 Task: Create a task  Integrate a new online faxing system for a company's communications , assign it to team member softage.3@softage.net in the project AgileNova and update the status of the task to  At Risk , set the priority of the task to Medium
Action: Mouse moved to (69, 276)
Screenshot: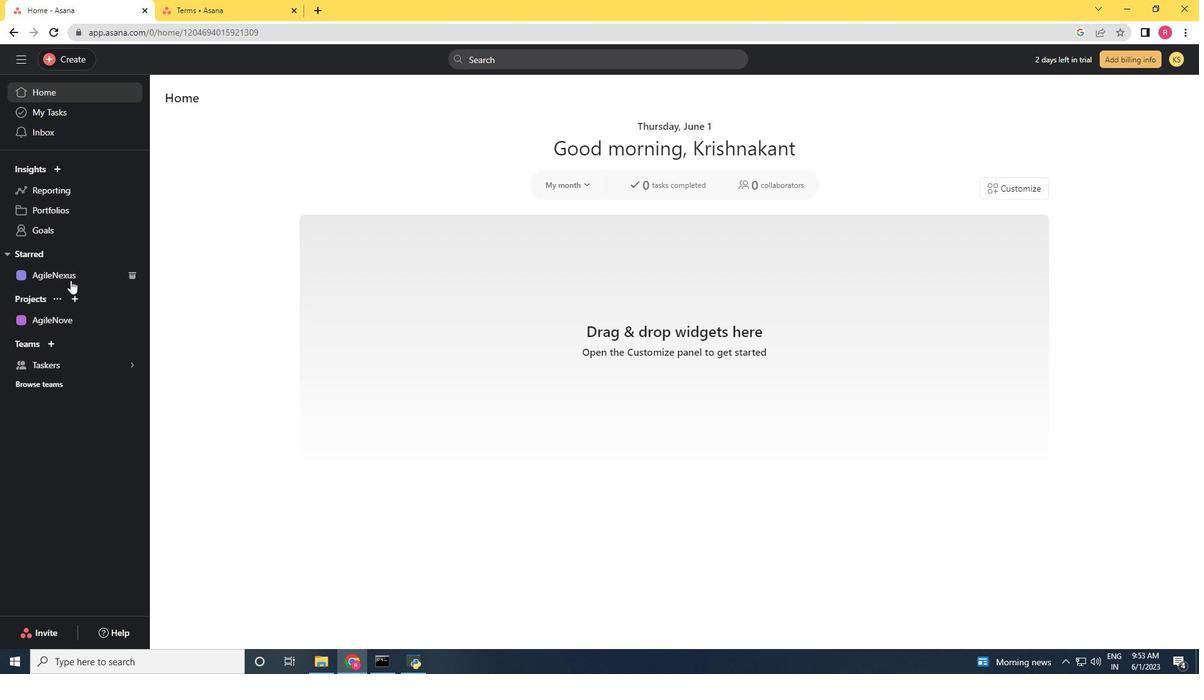 
Action: Mouse pressed left at (69, 276)
Screenshot: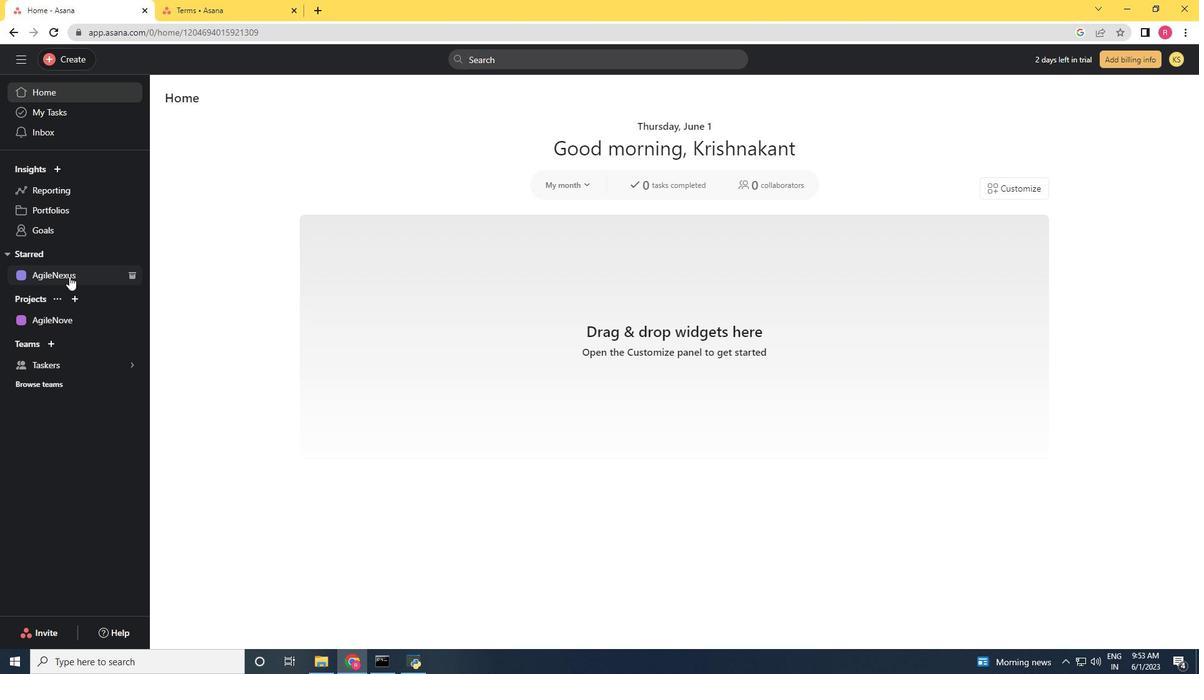 
Action: Mouse moved to (81, 56)
Screenshot: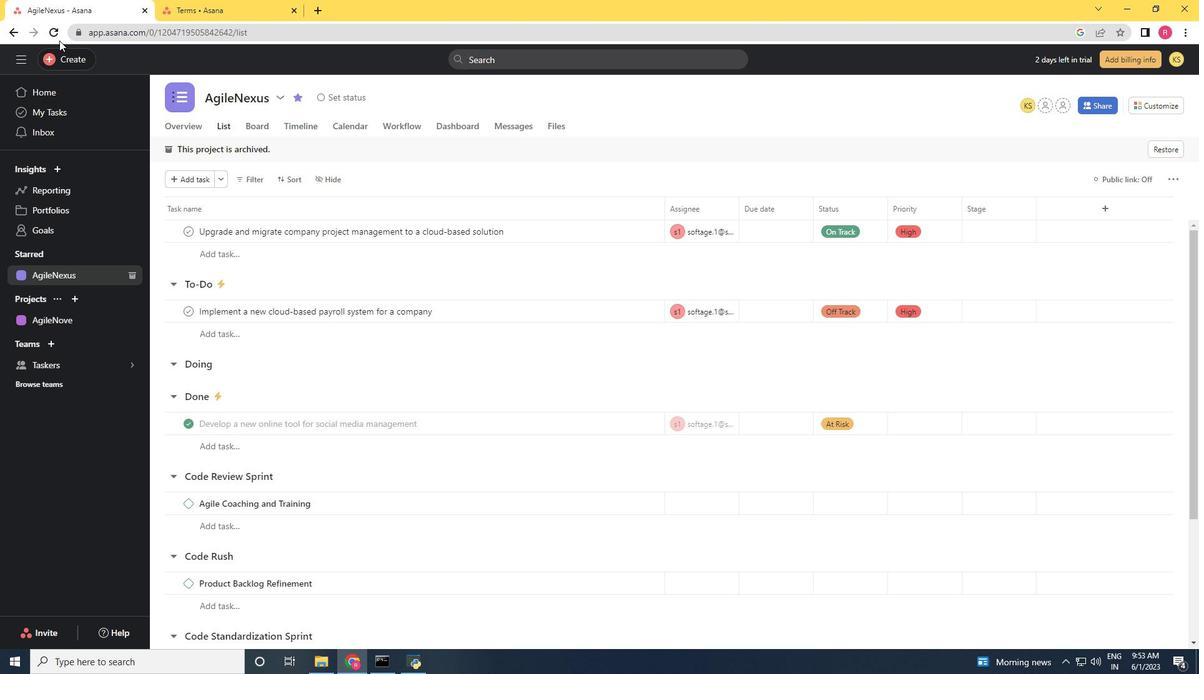 
Action: Mouse pressed left at (81, 56)
Screenshot: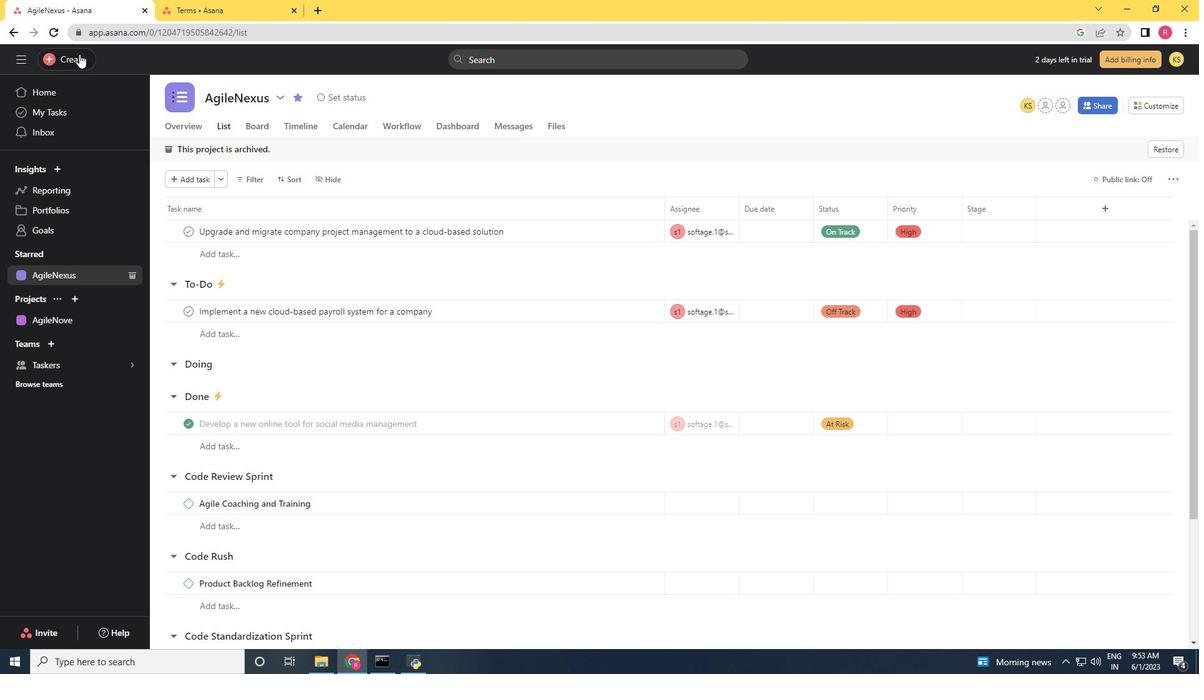 
Action: Mouse moved to (149, 58)
Screenshot: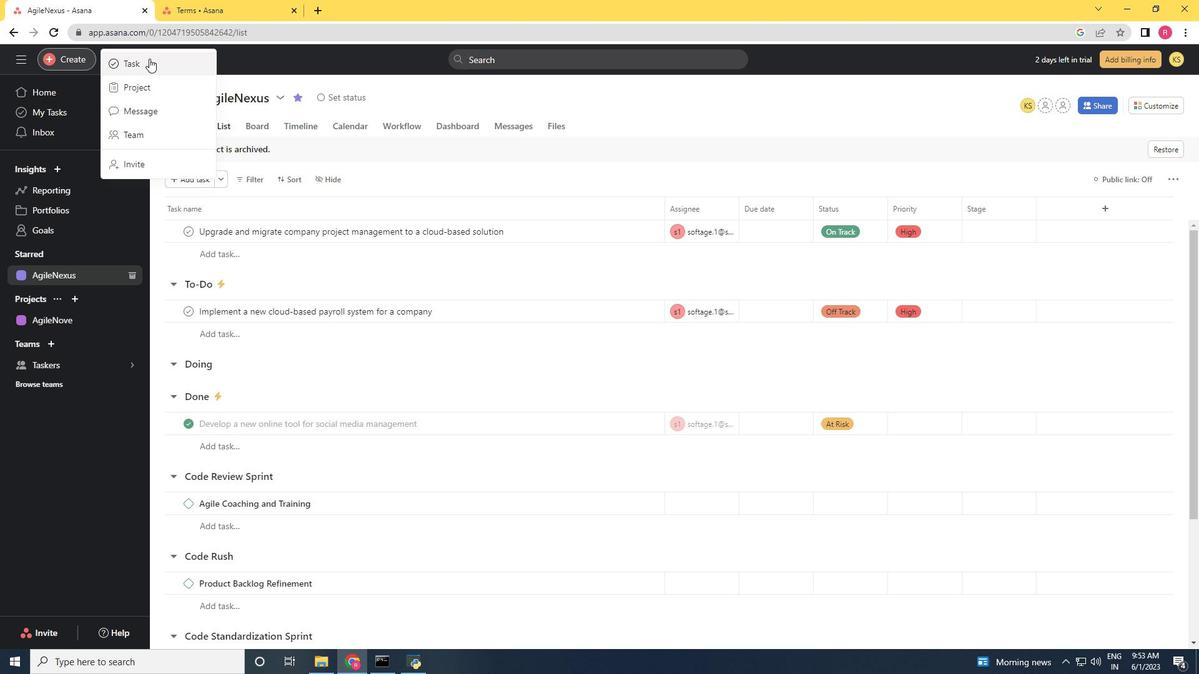 
Action: Mouse pressed left at (149, 58)
Screenshot: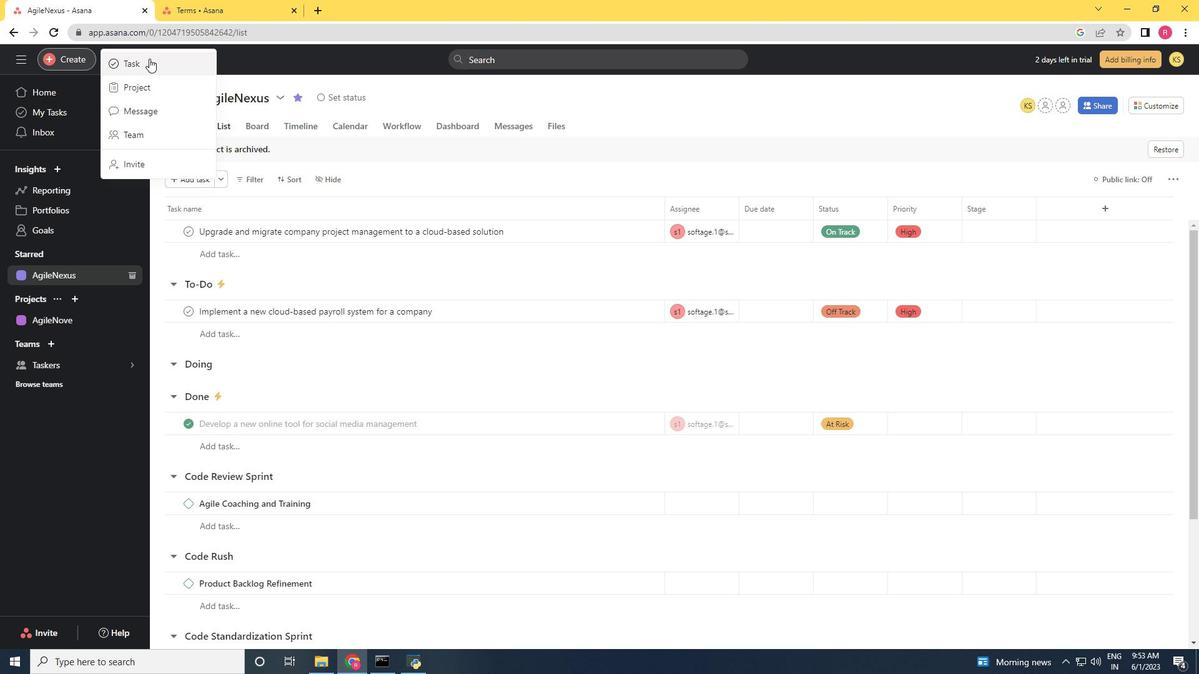 
Action: Key pressed <Key.shift>Integrate<Key.space>a<Key.space>new<Key.space>online<Key.space>faxig<Key.space><Key.backspace><Key.backspace><Key.backspace><Key.backspace>xing<Key.space>sya<Key.backspace>stem<Key.space>for<Key.space>a<Key.space>company's<Key.space>communications
Screenshot: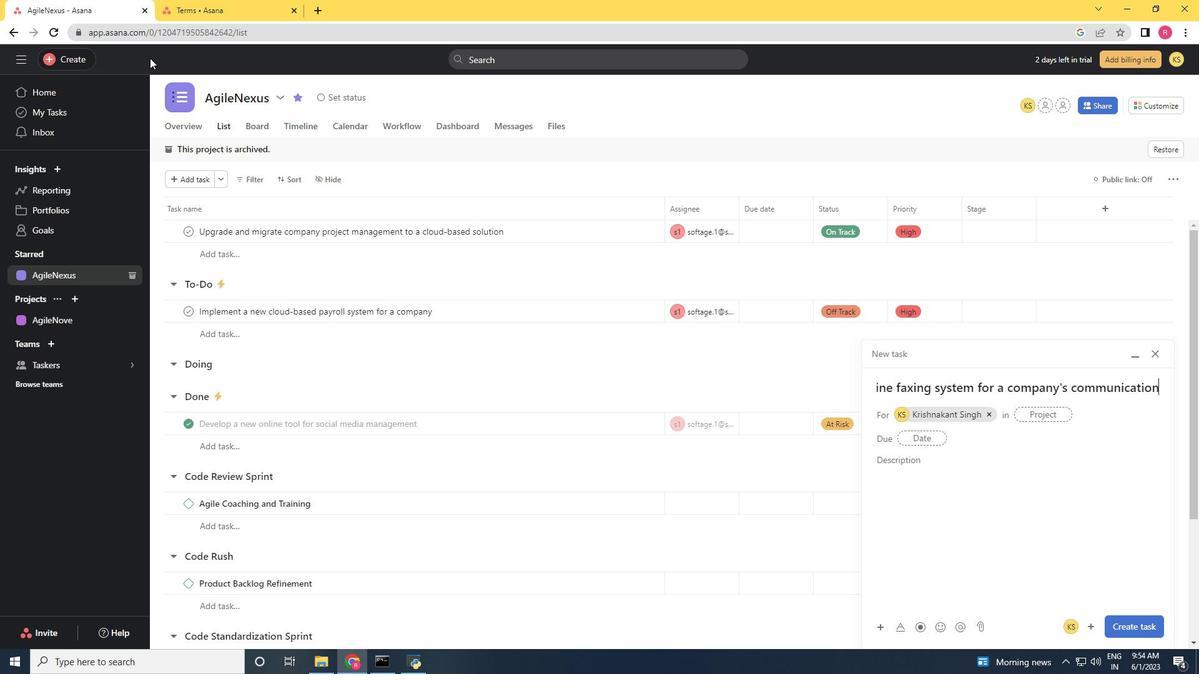 
Action: Mouse moved to (982, 417)
Screenshot: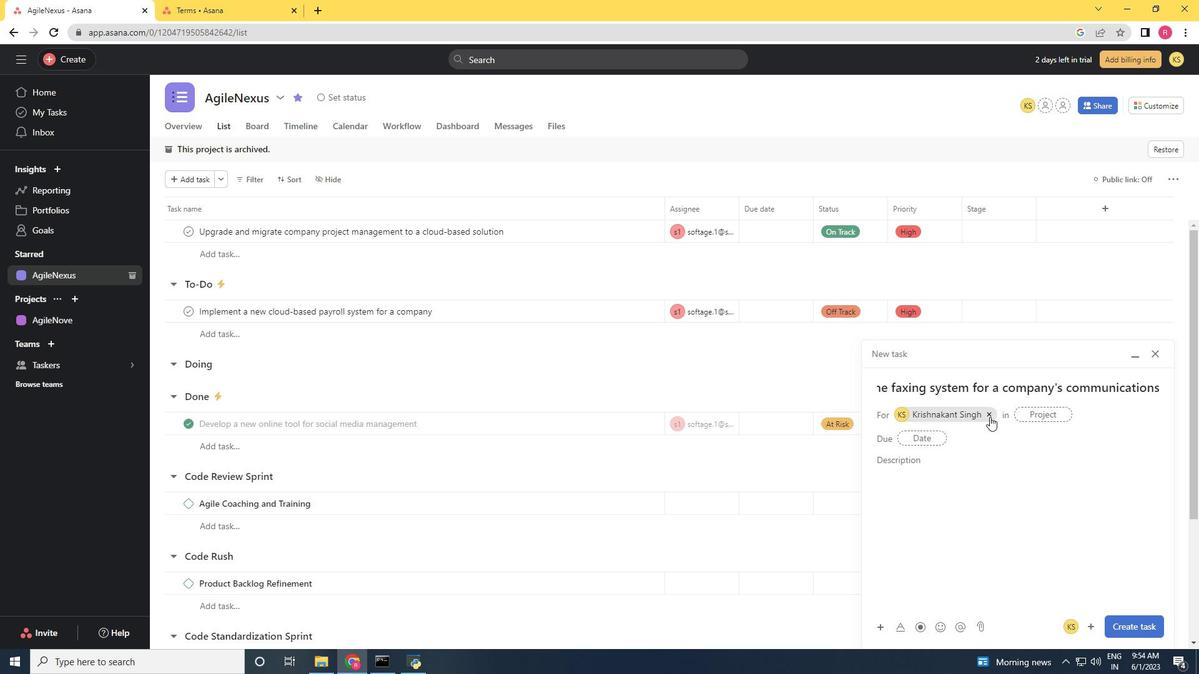 
Action: Mouse pressed left at (982, 417)
Screenshot: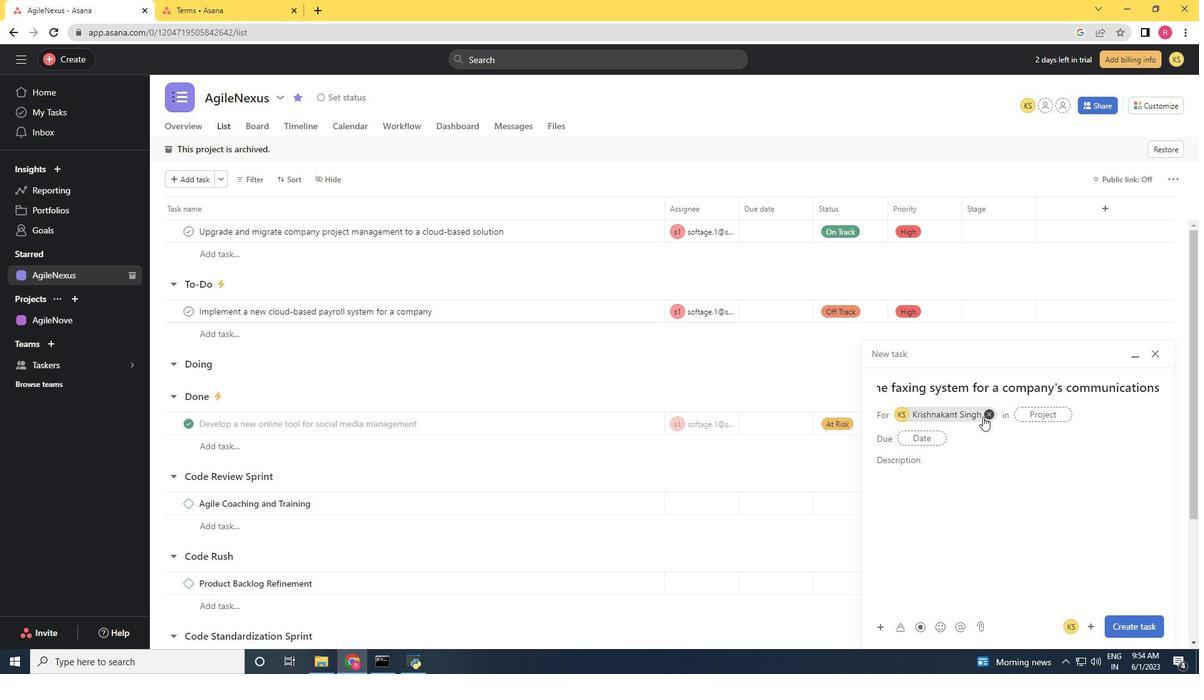 
Action: Mouse moved to (919, 408)
Screenshot: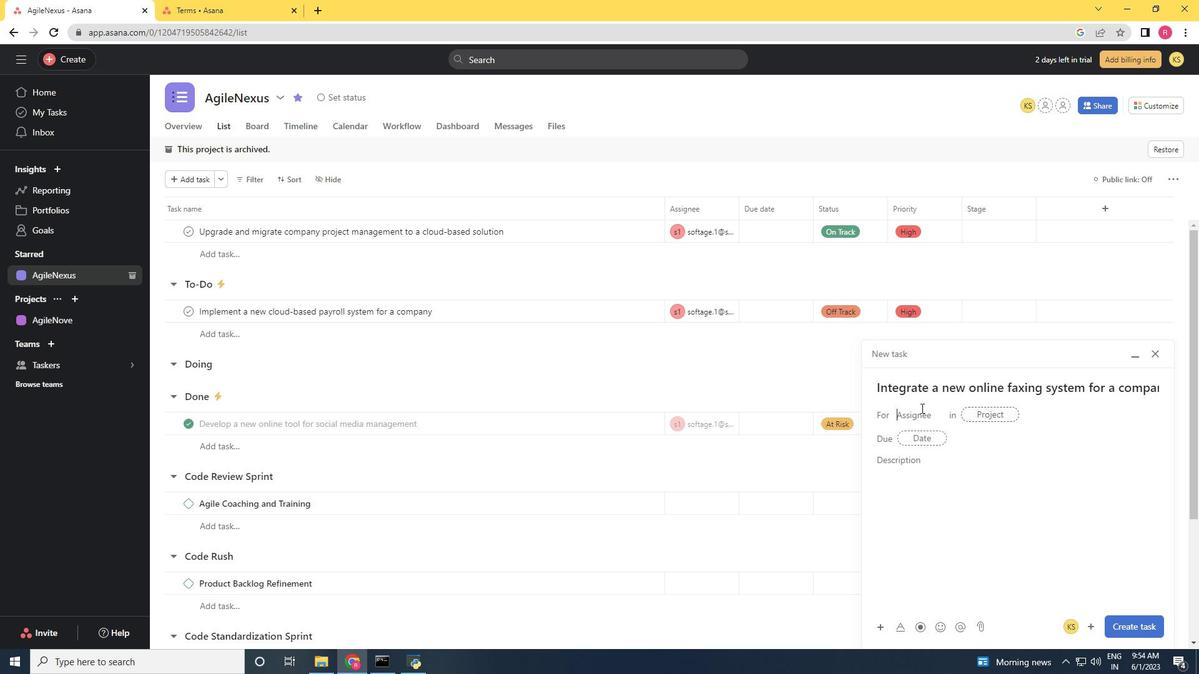 
Action: Key pressed softage.3<Key.shift>@softage.net
Screenshot: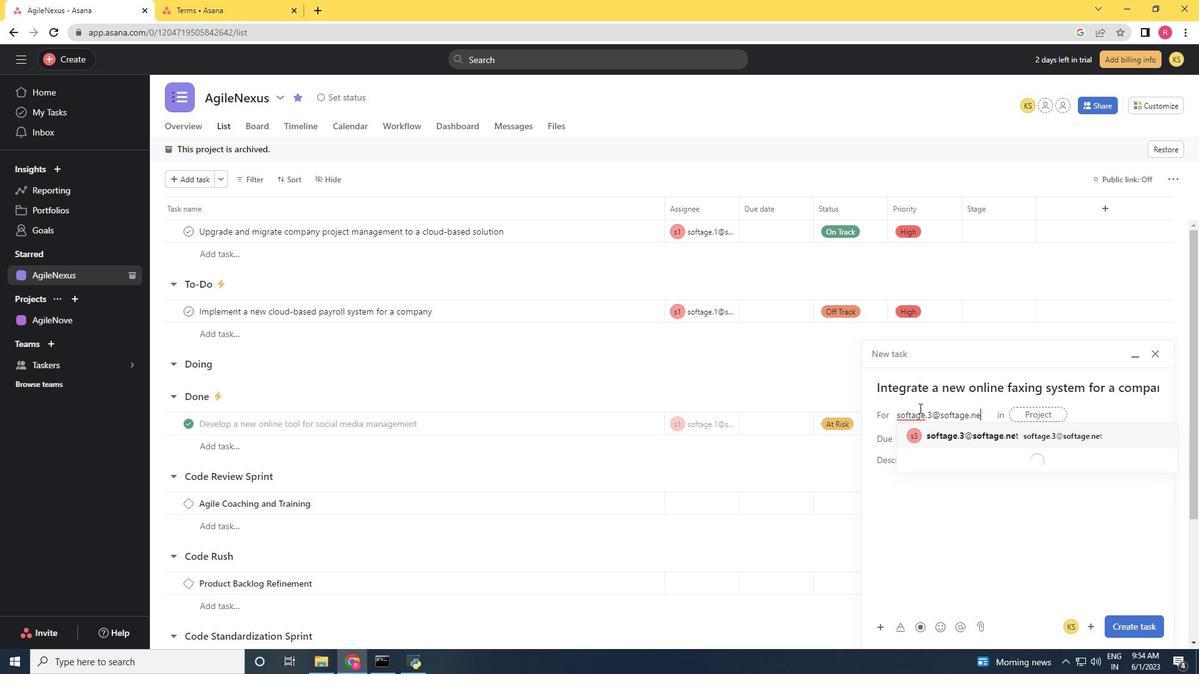 
Action: Mouse moved to (931, 429)
Screenshot: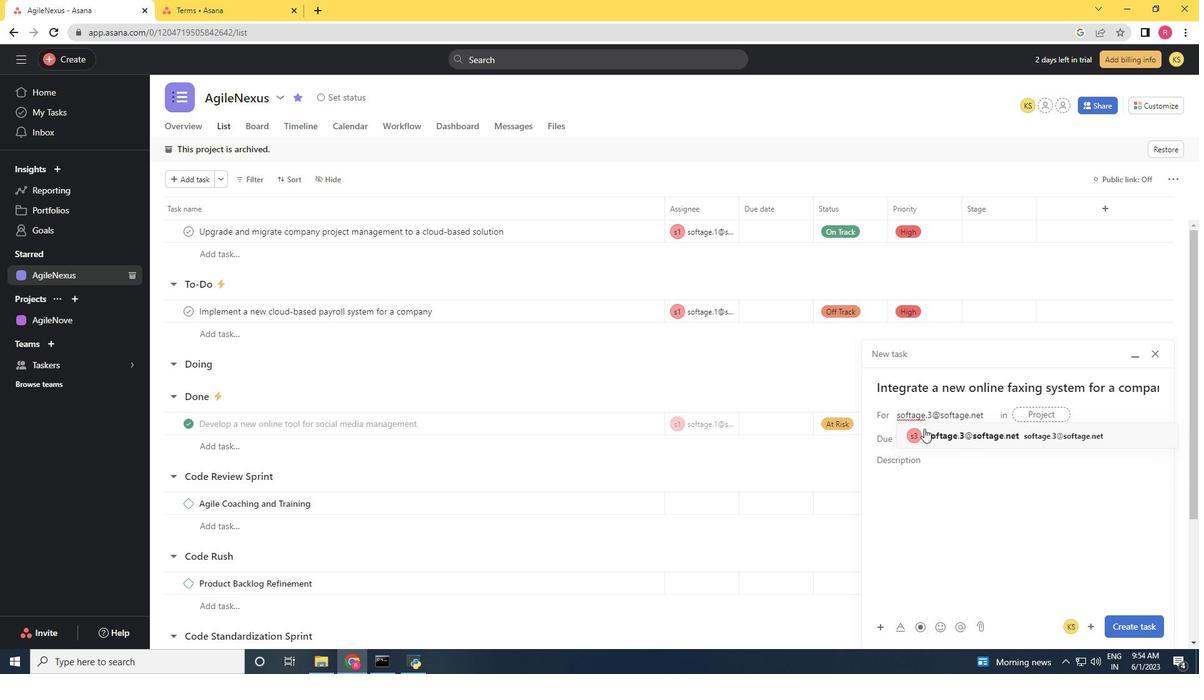 
Action: Mouse pressed left at (931, 429)
Screenshot: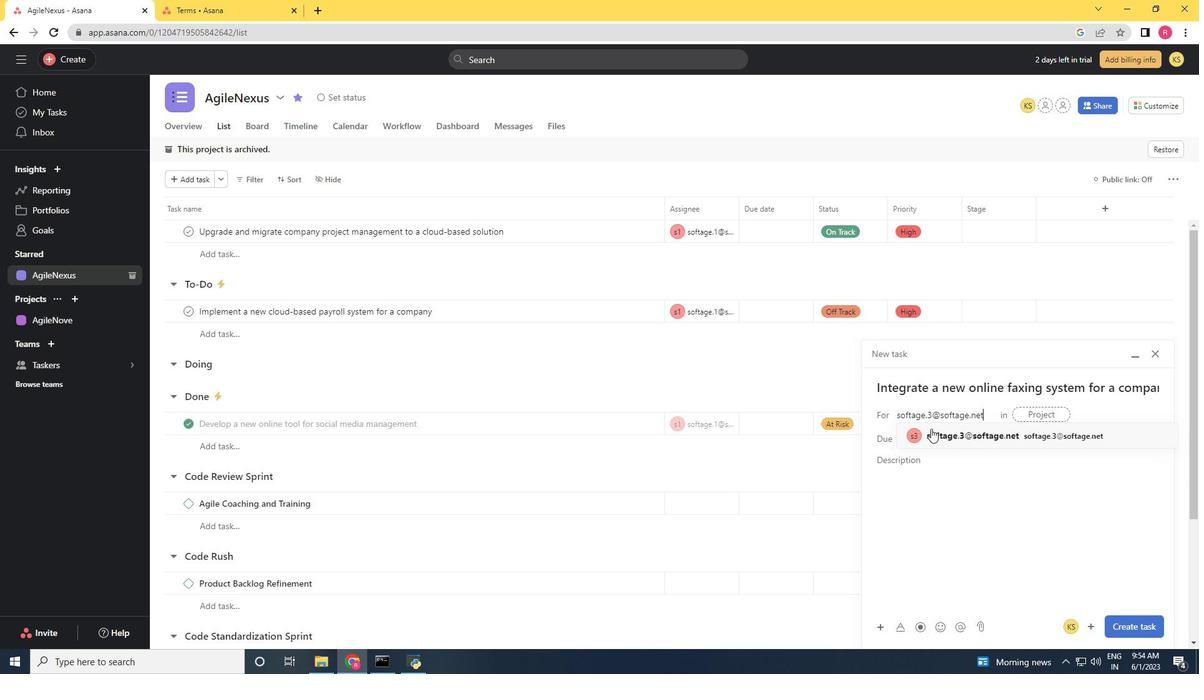 
Action: Mouse moved to (816, 462)
Screenshot: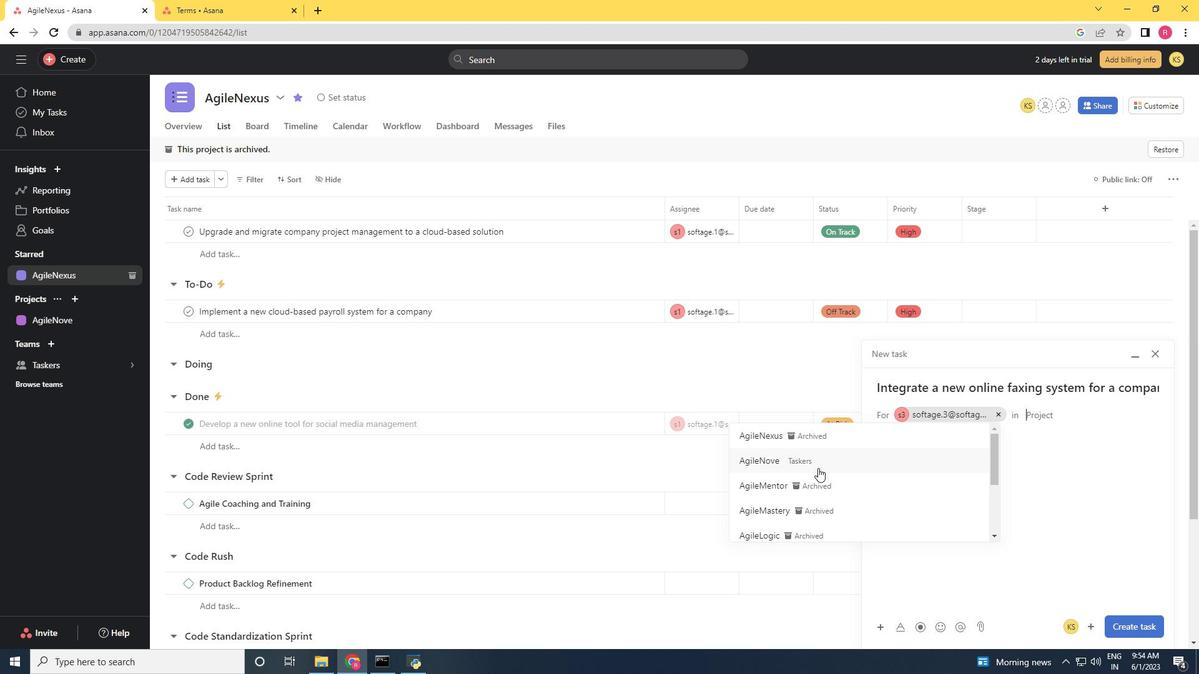 
Action: Mouse pressed left at (816, 462)
Screenshot: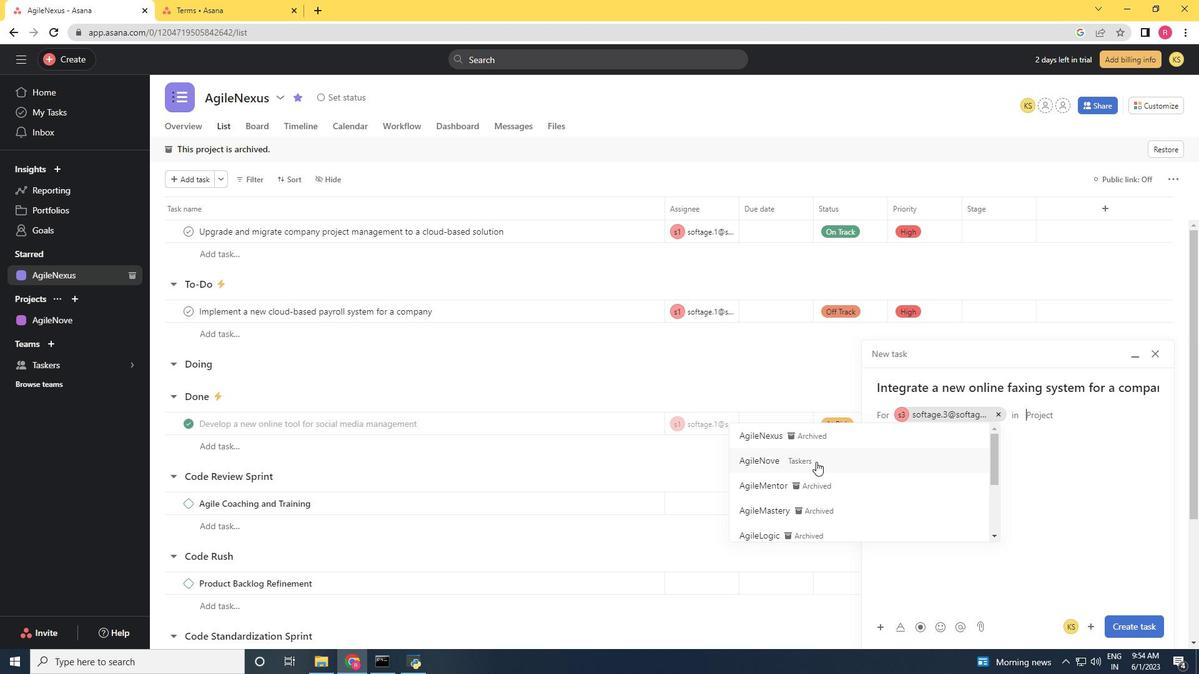 
Action: Mouse moved to (949, 467)
Screenshot: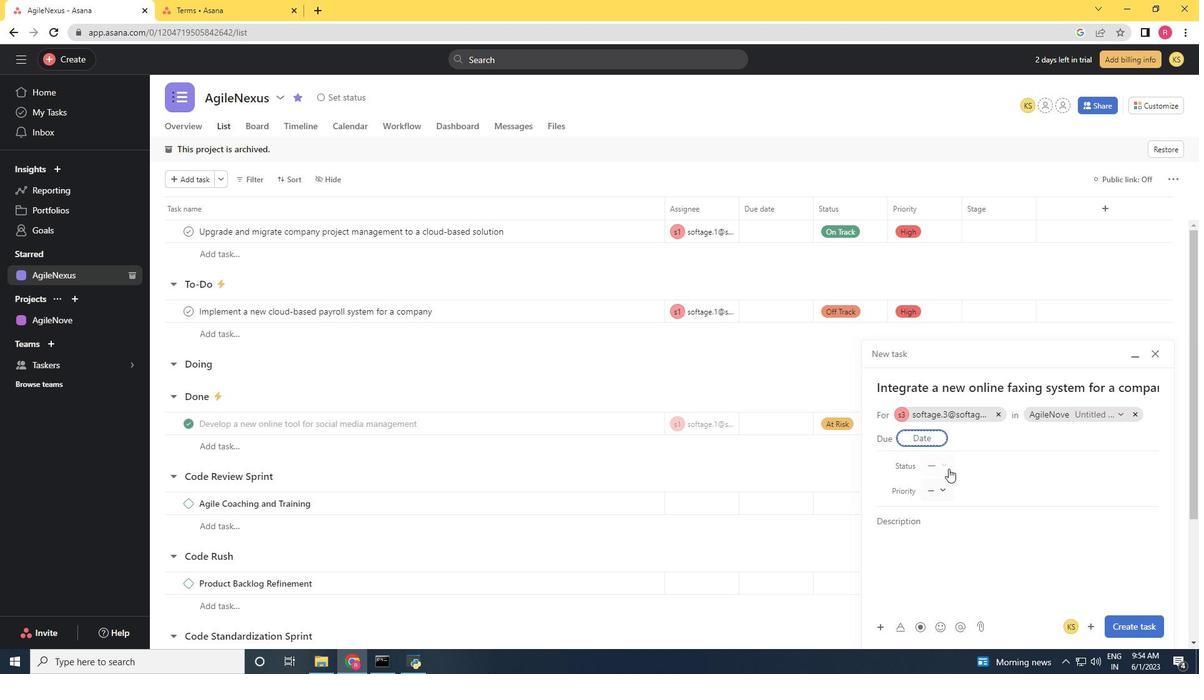 
Action: Mouse pressed left at (949, 467)
Screenshot: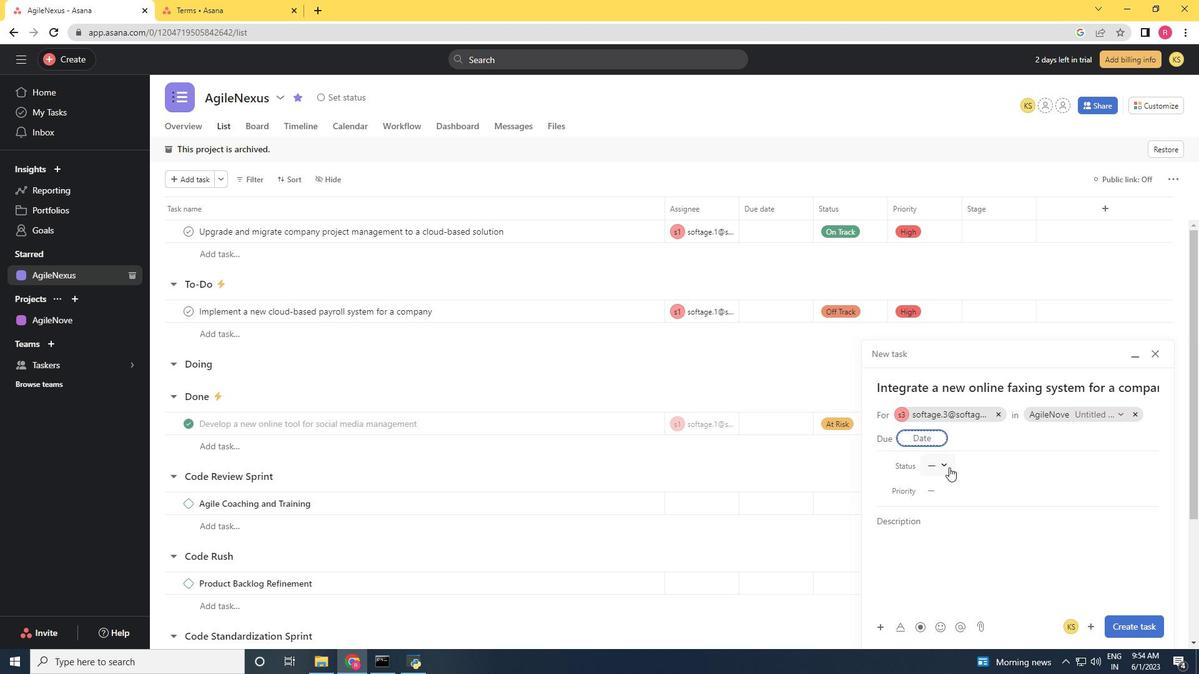 
Action: Mouse moved to (981, 549)
Screenshot: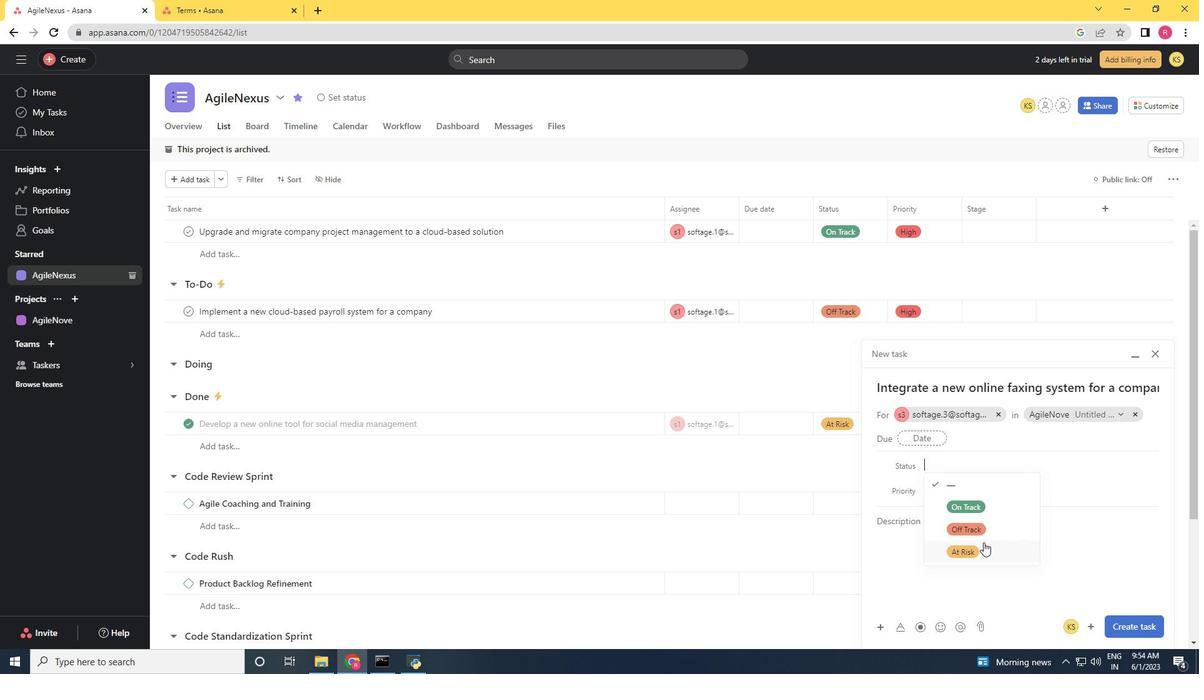 
Action: Mouse pressed left at (981, 549)
Screenshot: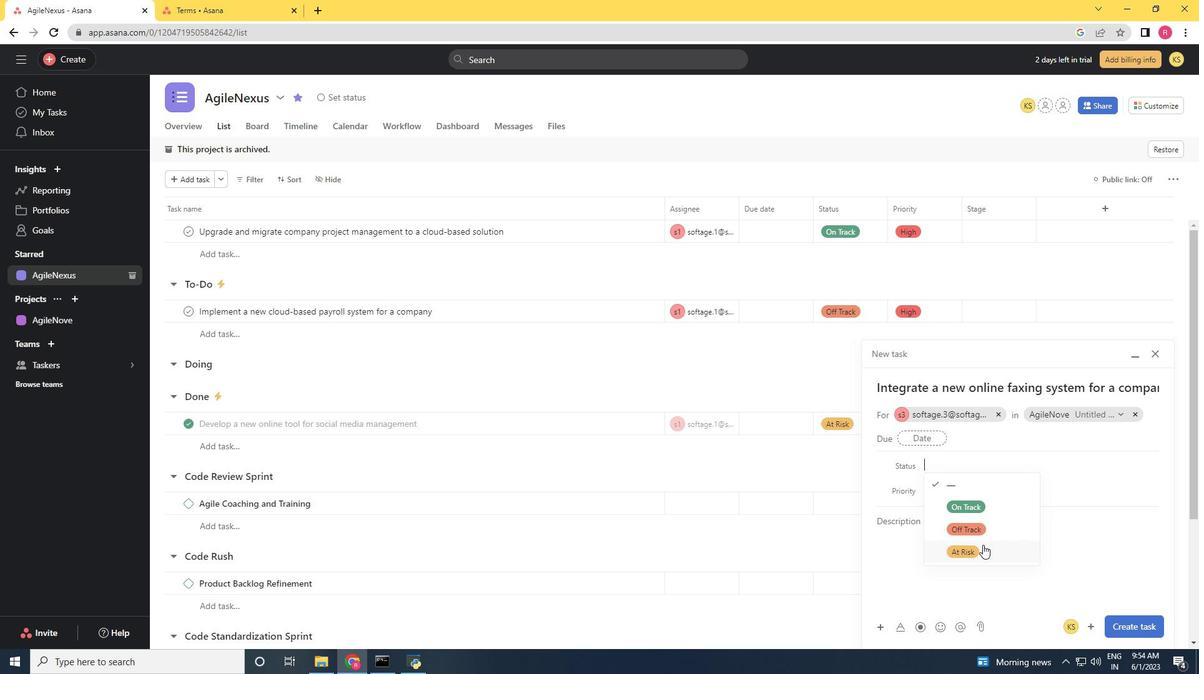 
Action: Mouse moved to (941, 495)
Screenshot: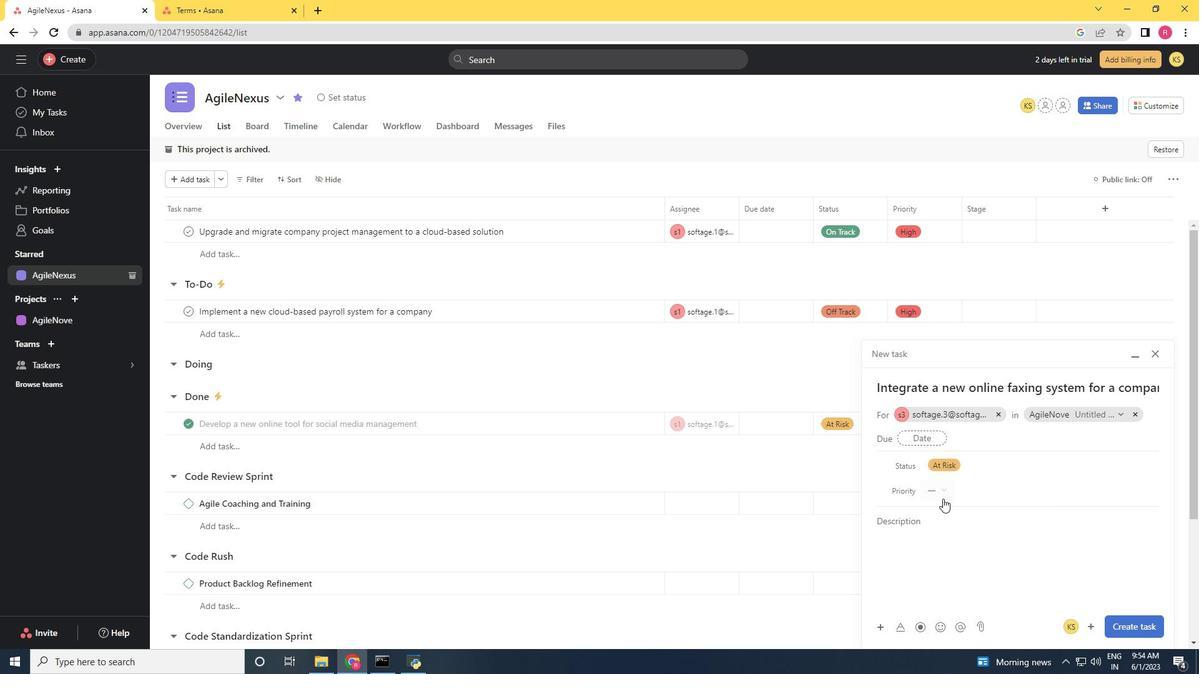 
Action: Mouse pressed left at (941, 495)
Screenshot: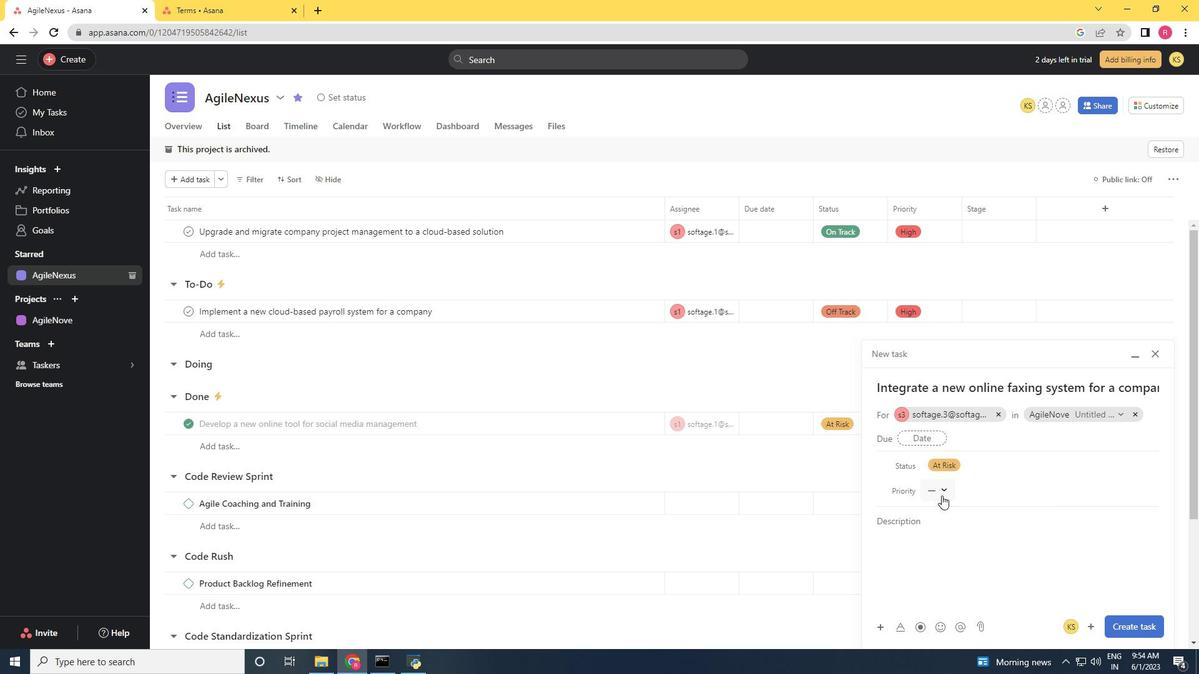 
Action: Mouse moved to (986, 552)
Screenshot: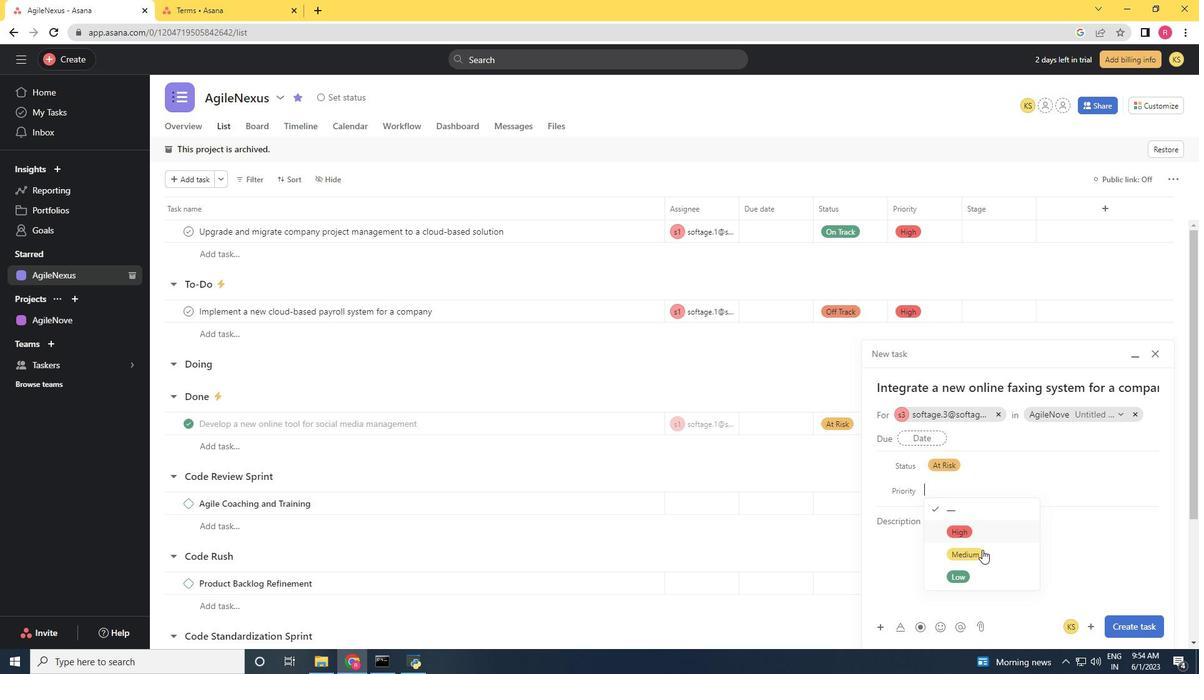 
Action: Mouse pressed left at (986, 552)
Screenshot: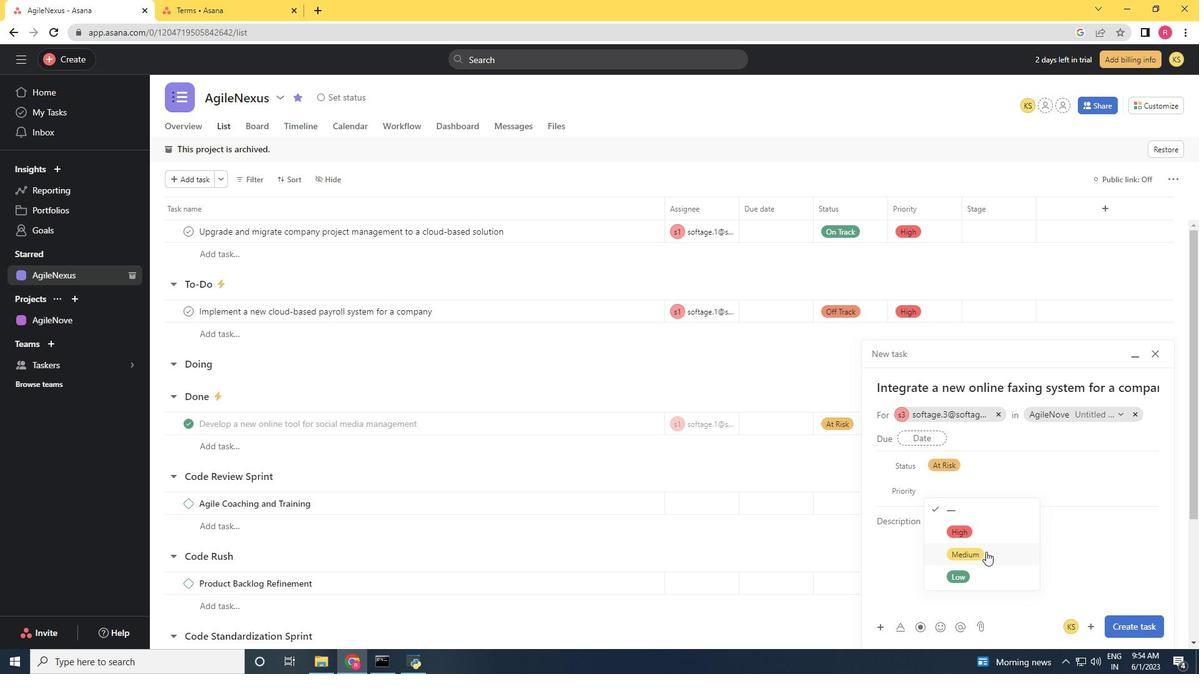 
Action: Mouse moved to (1140, 626)
Screenshot: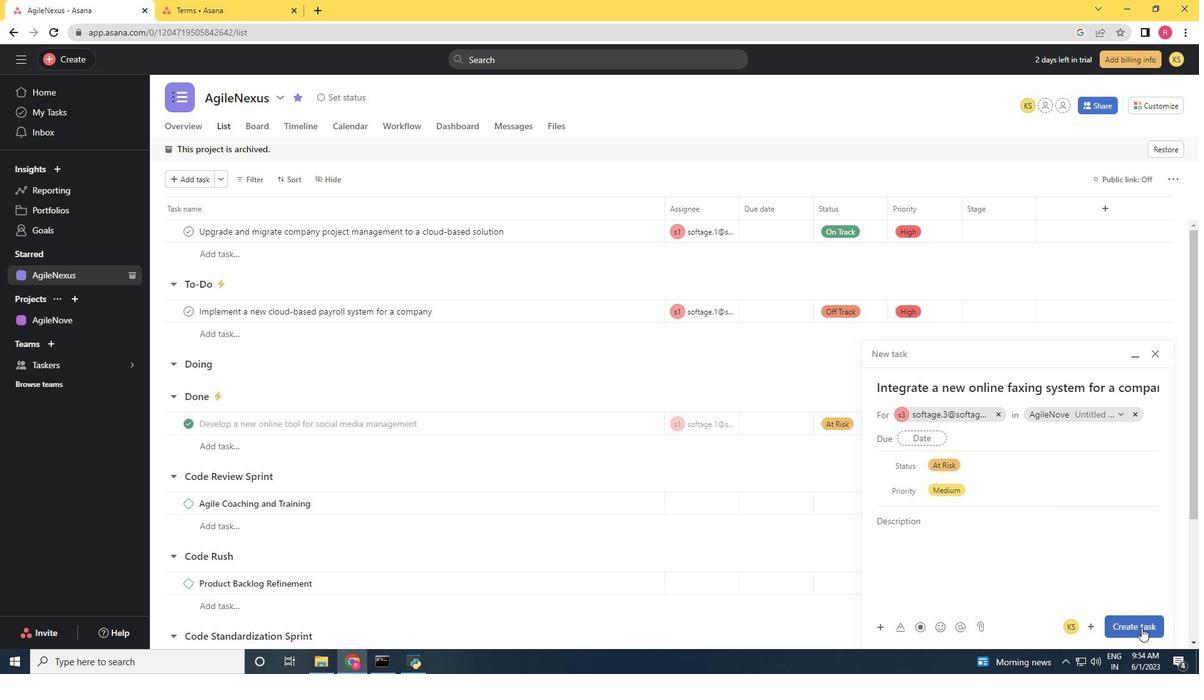 
Action: Mouse pressed left at (1140, 626)
Screenshot: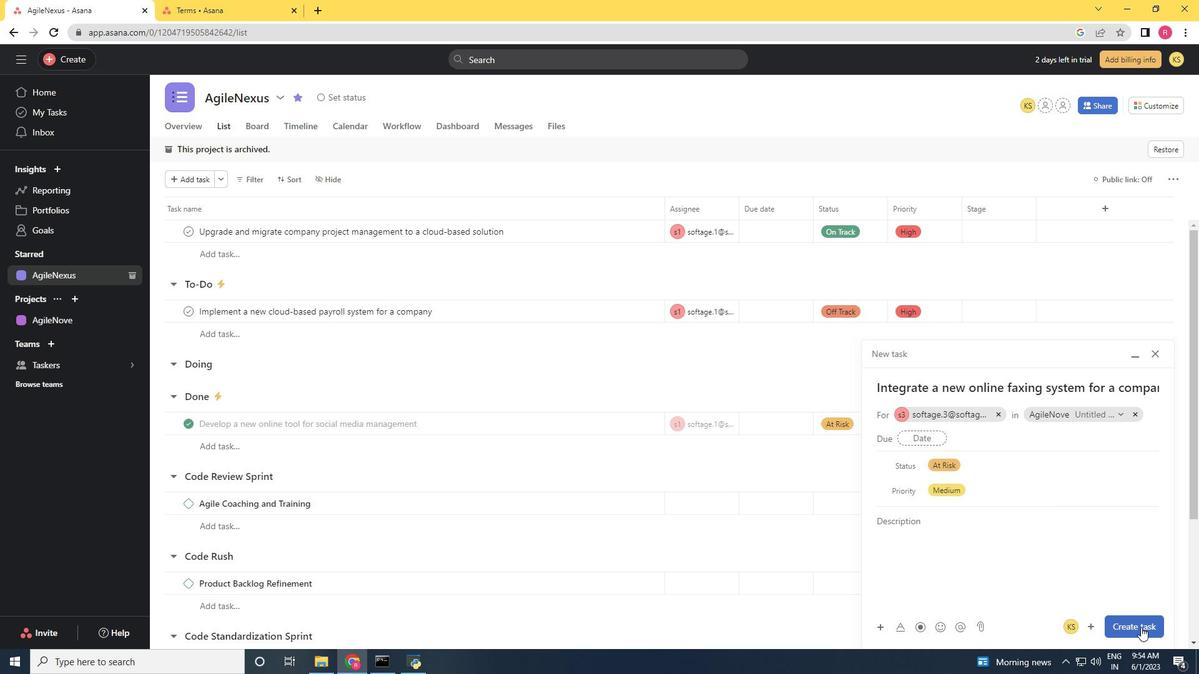 
Action: Mouse moved to (1190, 569)
Screenshot: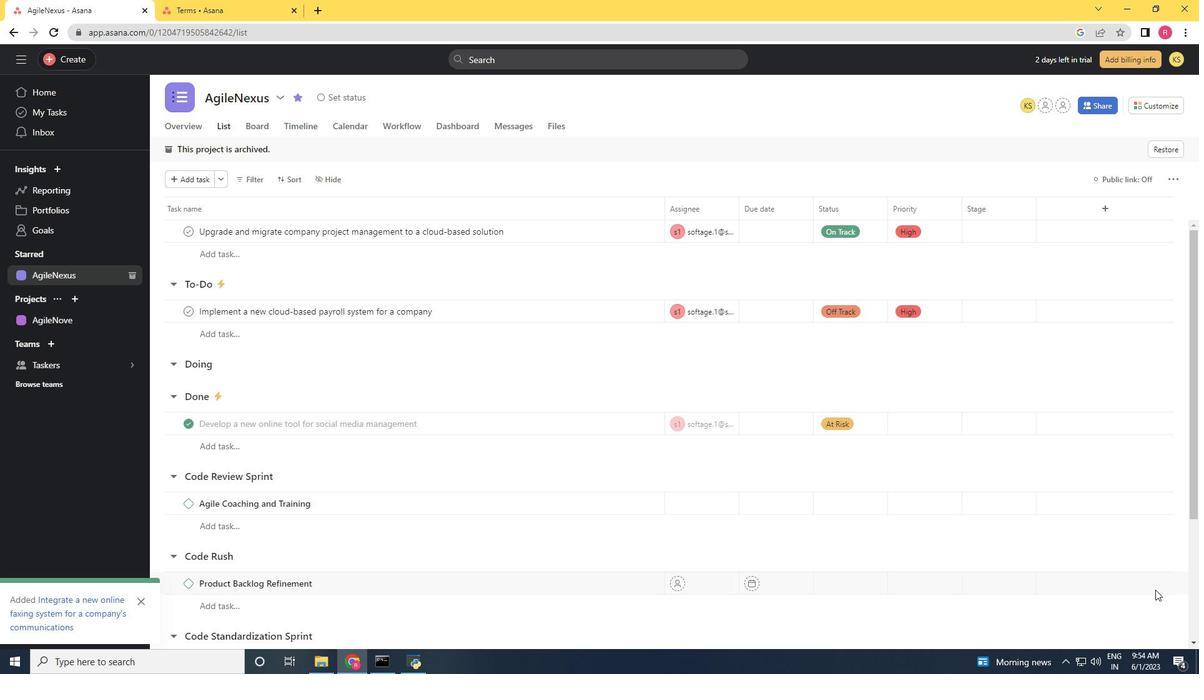 
Action: Mouse scrolled (1190, 570) with delta (0, 0)
Screenshot: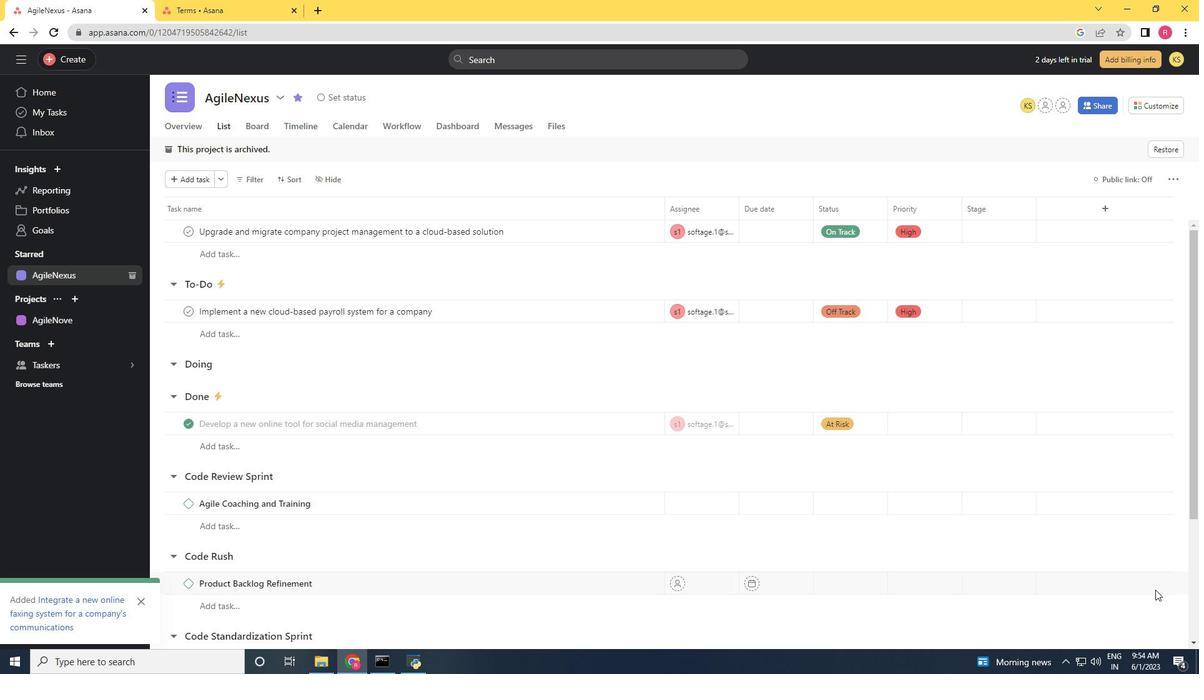 
Action: Mouse moved to (80, 317)
Screenshot: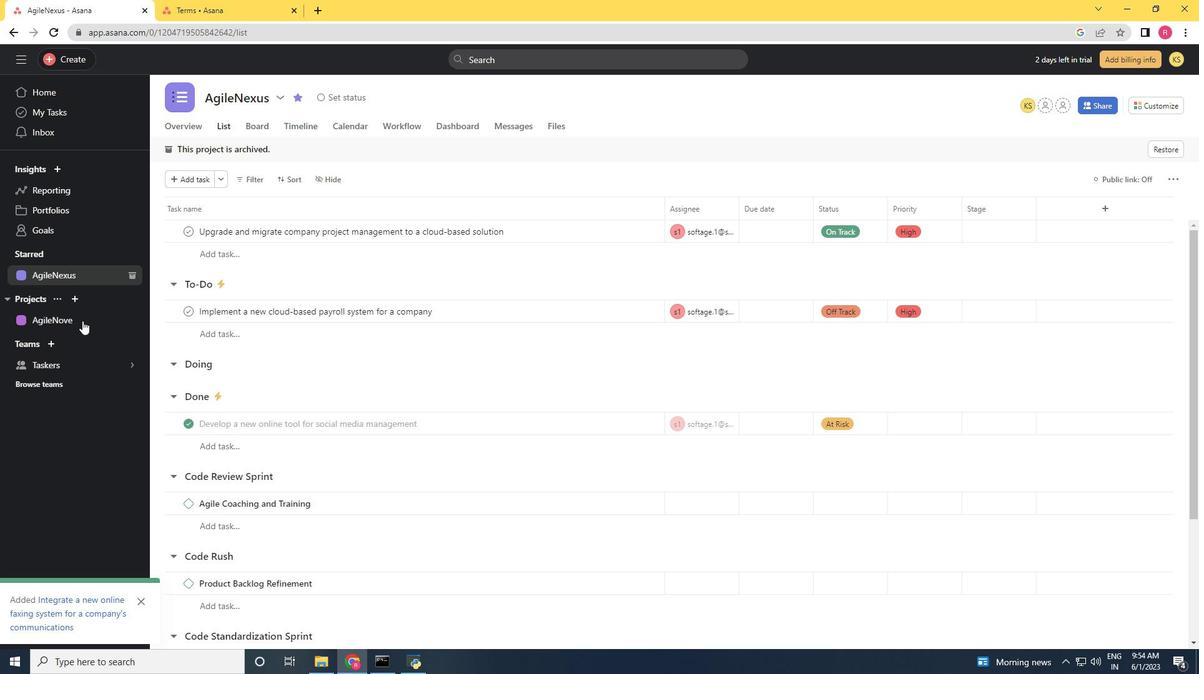 
Action: Mouse pressed left at (80, 317)
Screenshot: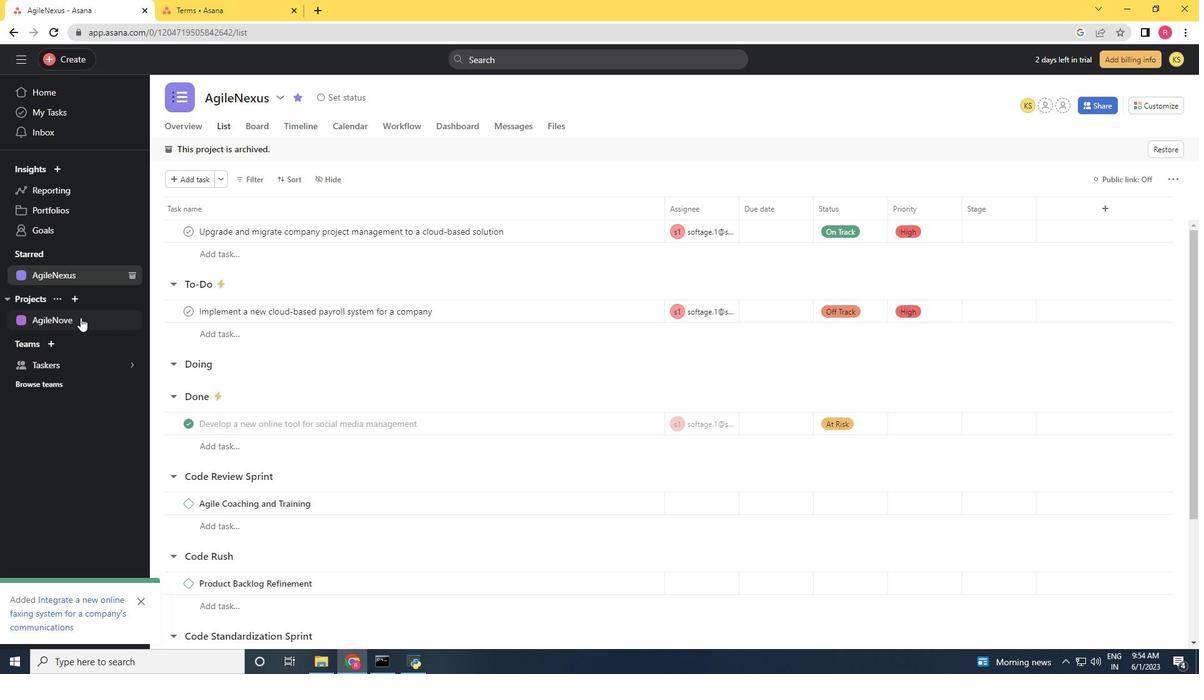 
Action: Mouse moved to (84, 64)
Screenshot: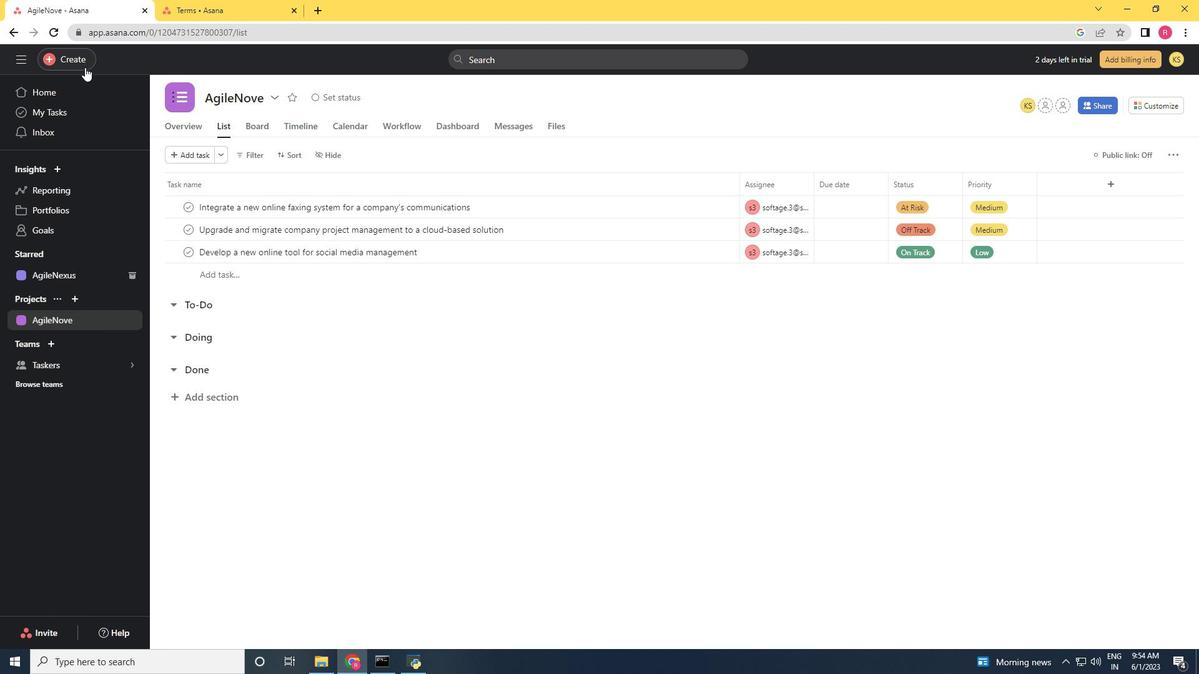 
